Task: Delete the 'Importance' folder in Microsoft Outlook.
Action: Mouse moved to (15, 129)
Screenshot: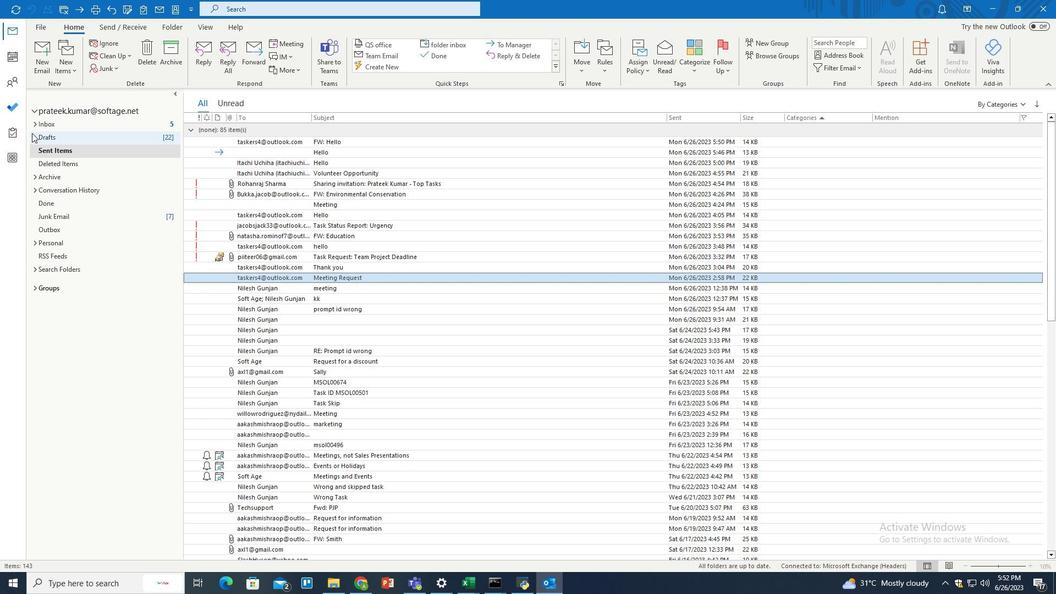 
Action: Mouse pressed left at (15, 129)
Screenshot: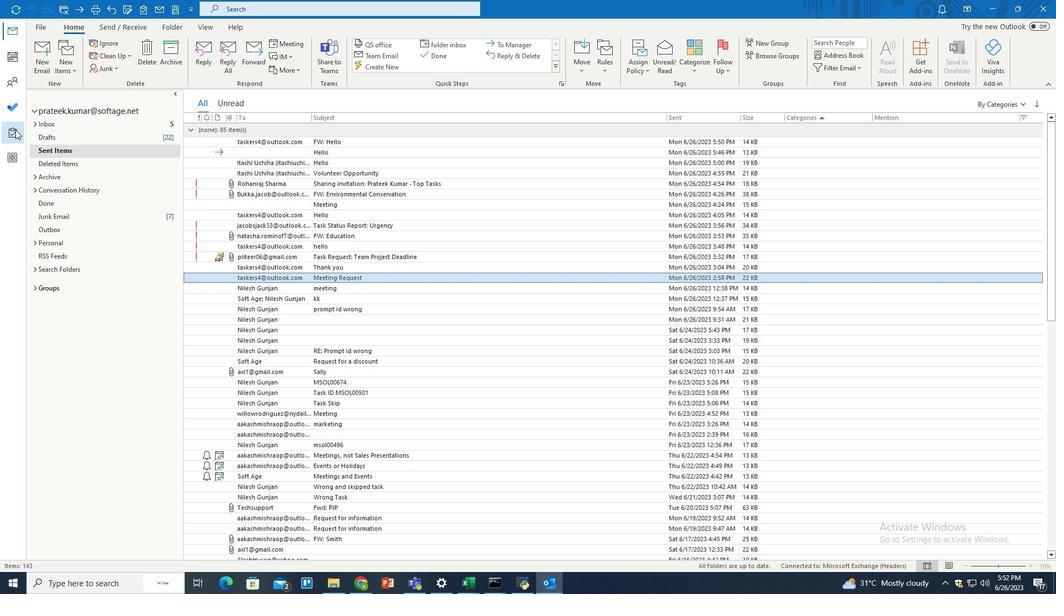 
Action: Mouse moved to (179, 28)
Screenshot: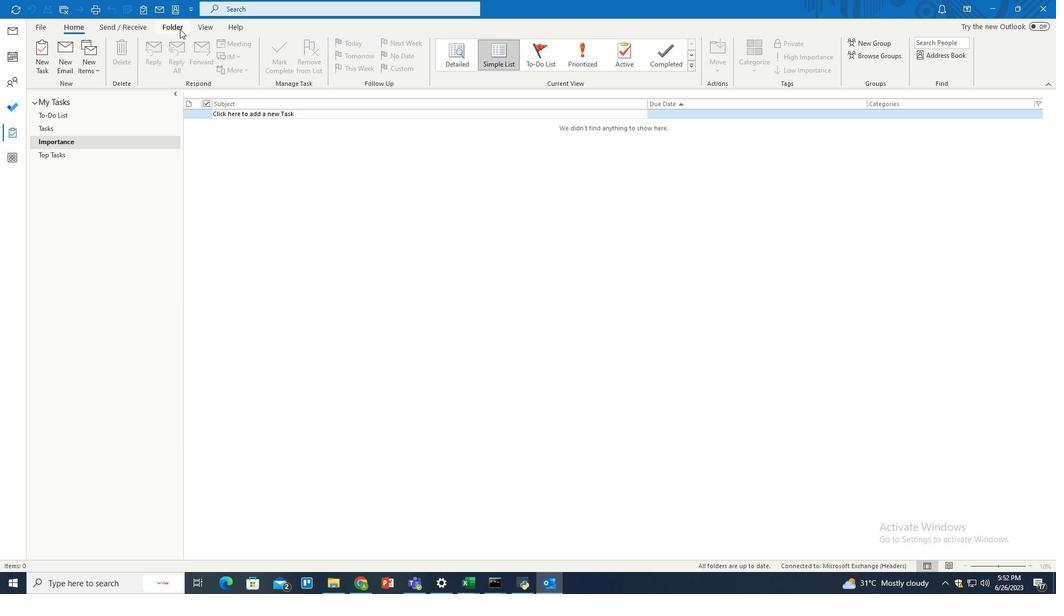 
Action: Mouse pressed left at (179, 28)
Screenshot: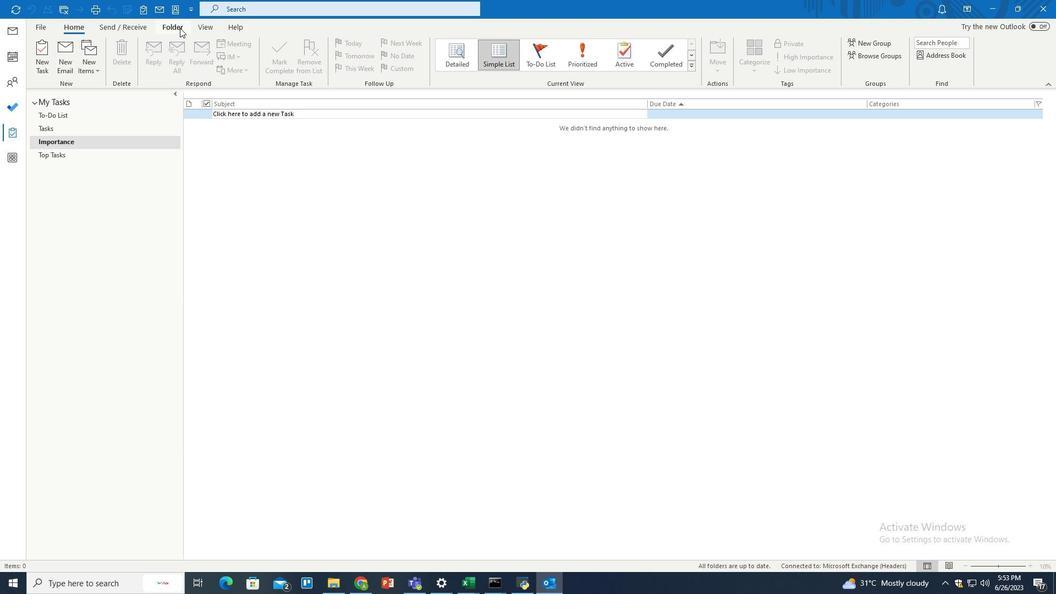 
Action: Mouse moved to (78, 145)
Screenshot: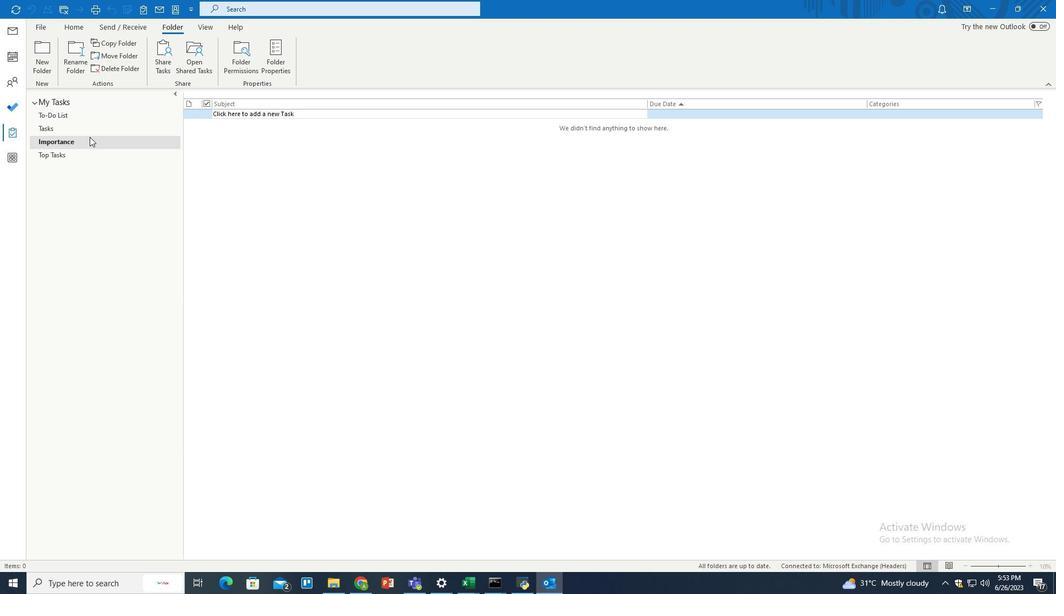 
Action: Mouse pressed left at (78, 145)
Screenshot: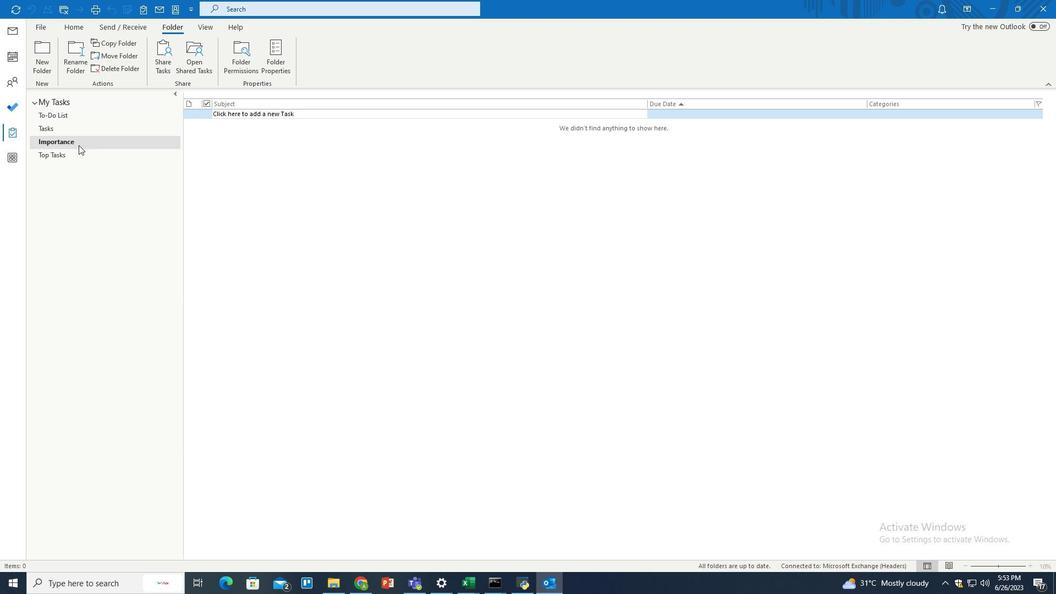 
Action: Mouse moved to (108, 63)
Screenshot: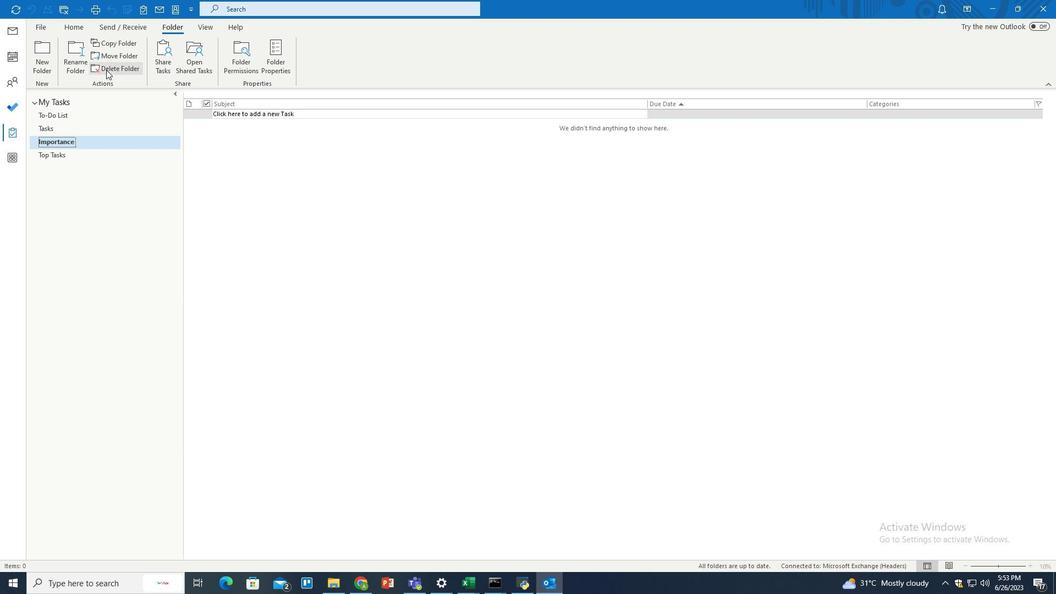 
Action: Mouse pressed left at (108, 63)
Screenshot: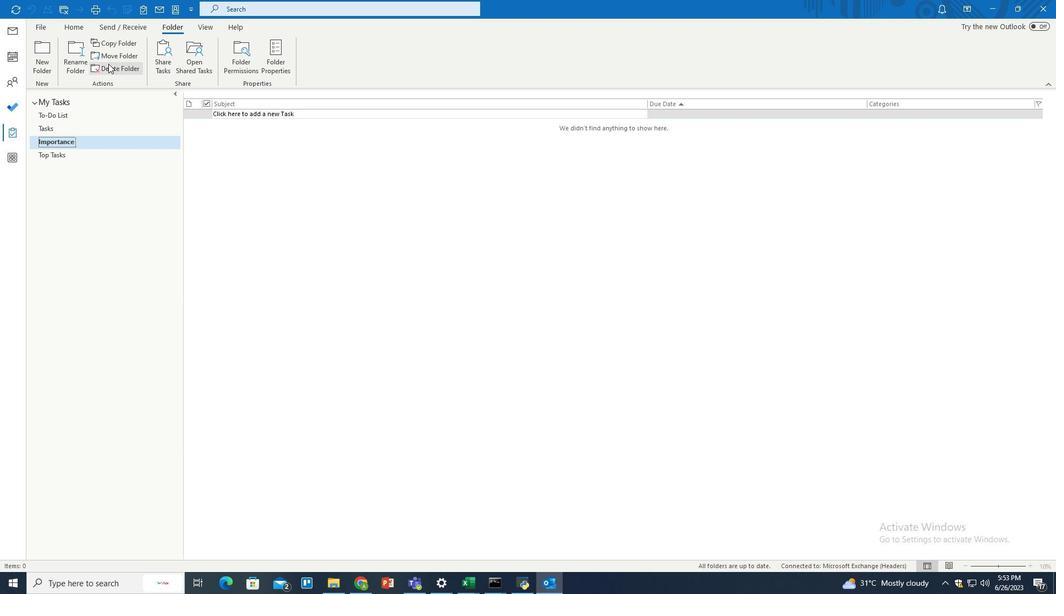 
Action: Mouse moved to (526, 321)
Screenshot: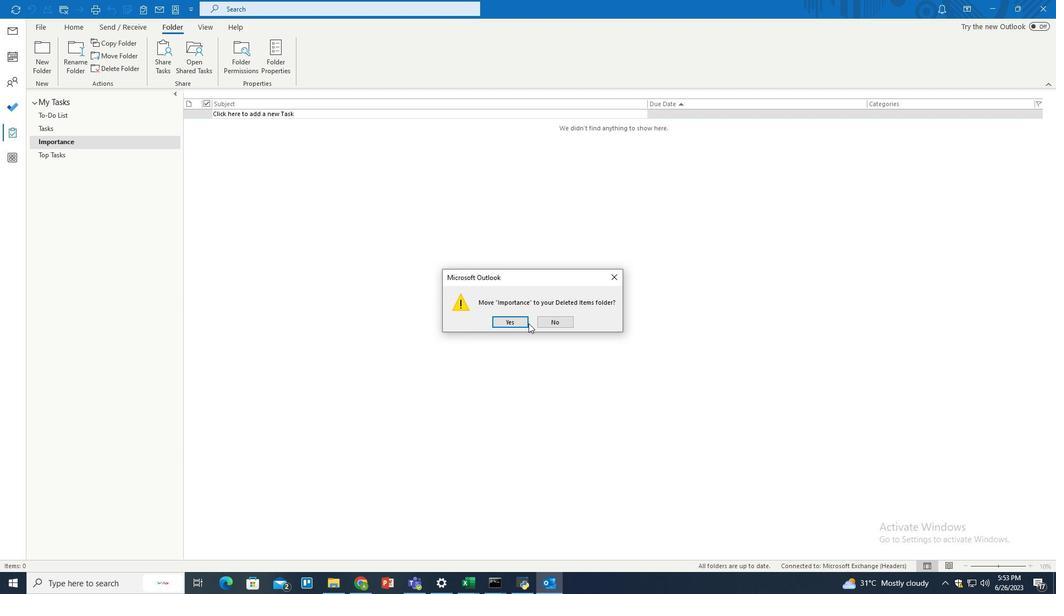 
Action: Mouse pressed left at (526, 321)
Screenshot: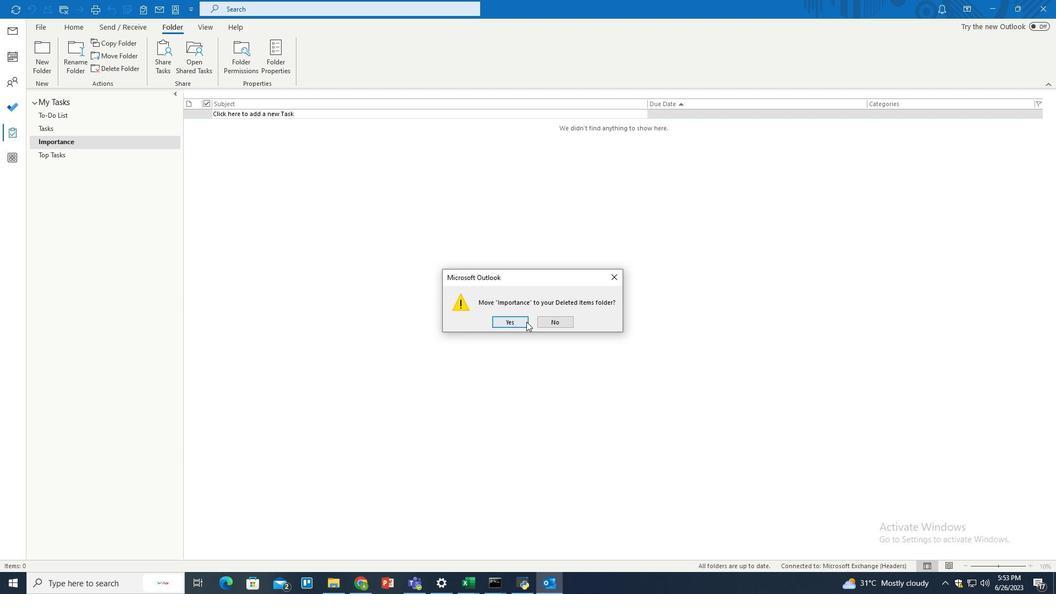 
